 Task: Check the rules for "World Tour Soccer".
Action: Mouse moved to (800, 133)
Screenshot: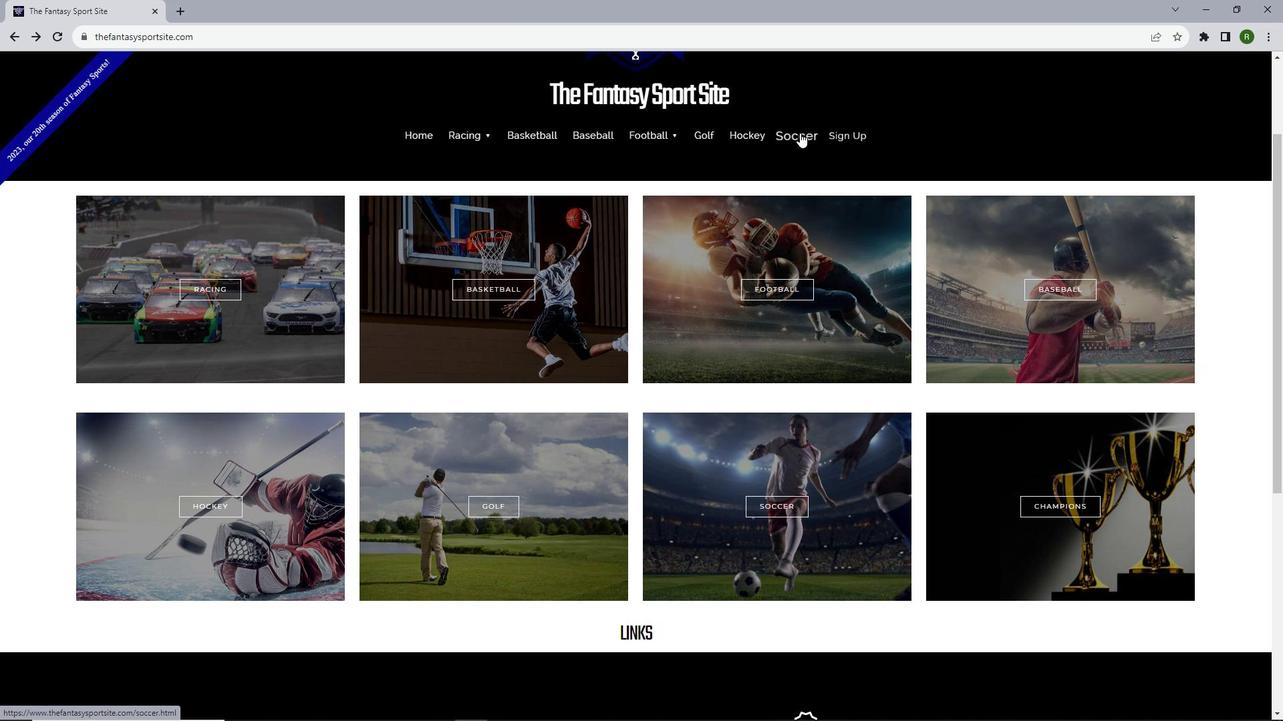 
Action: Mouse pressed left at (800, 133)
Screenshot: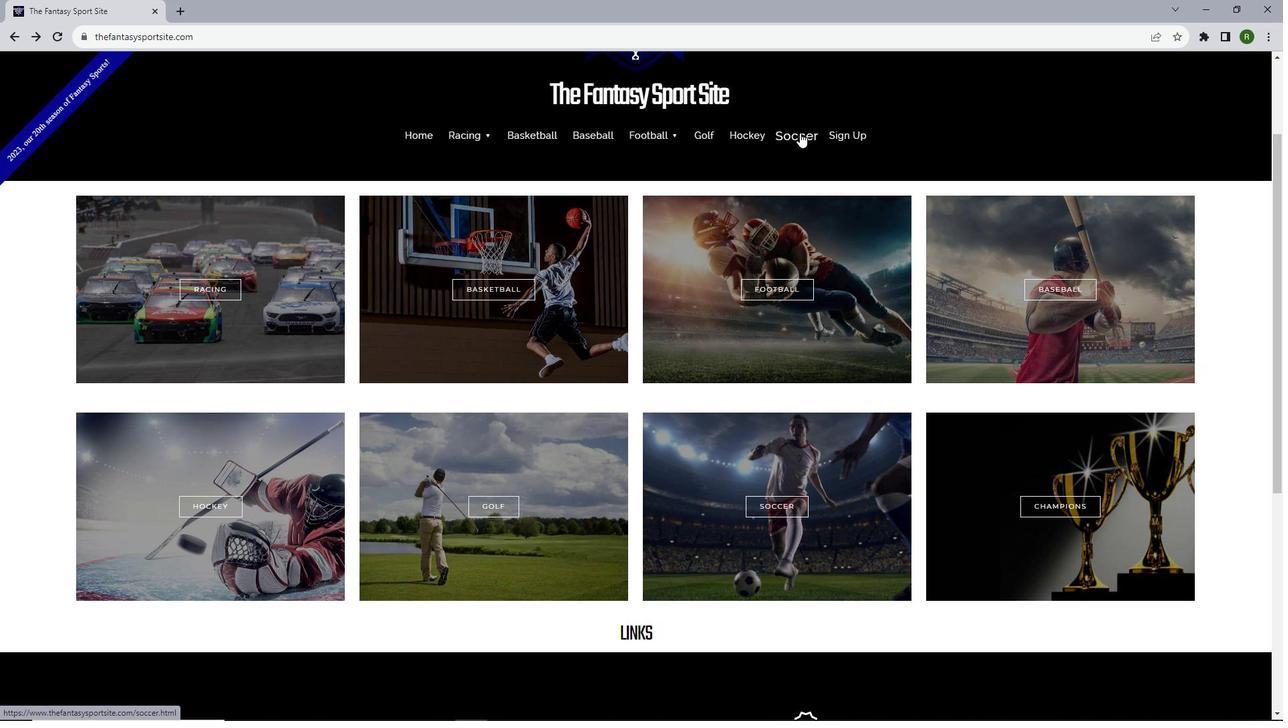 
Action: Mouse moved to (530, 353)
Screenshot: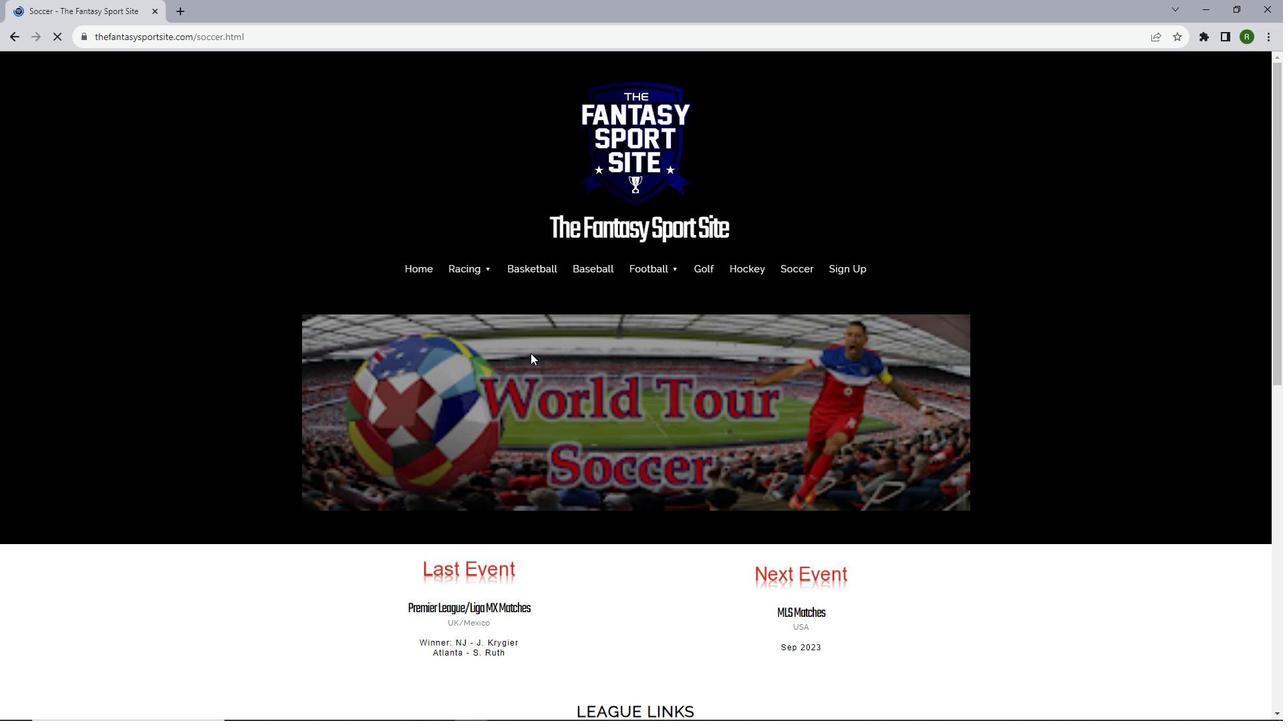 
Action: Mouse scrolled (530, 352) with delta (0, 0)
Screenshot: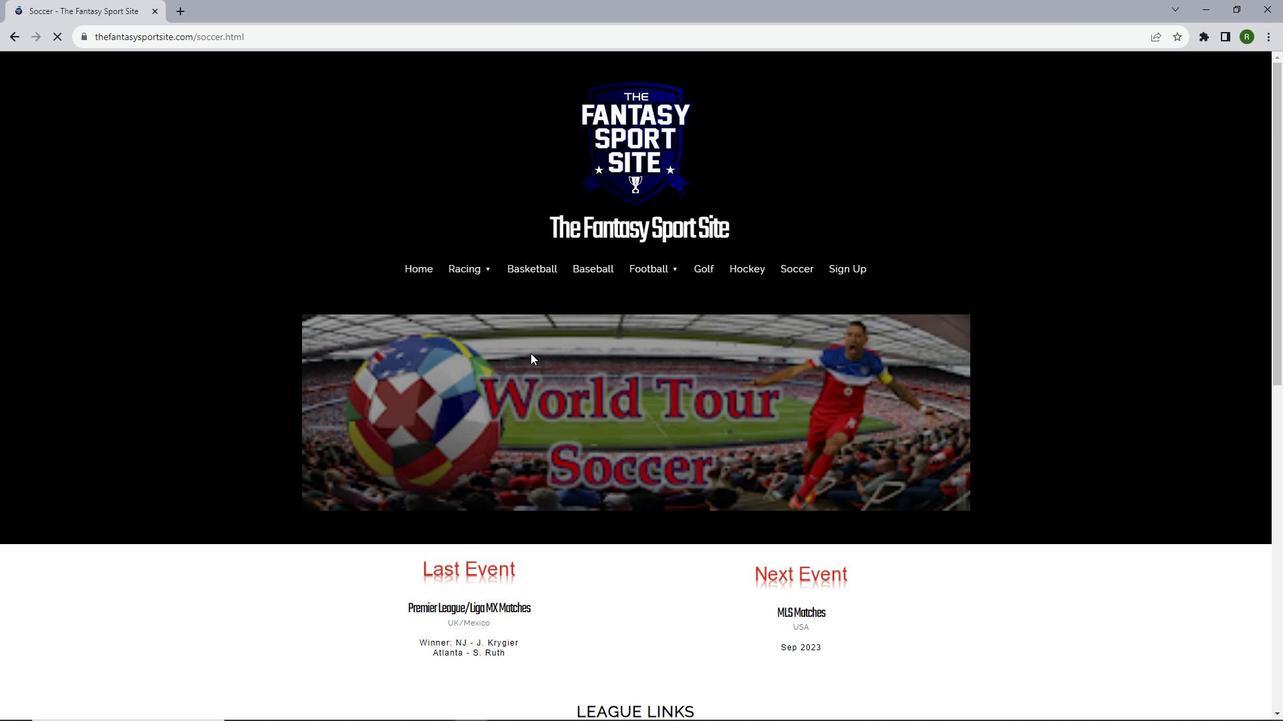 
Action: Mouse scrolled (530, 352) with delta (0, 0)
Screenshot: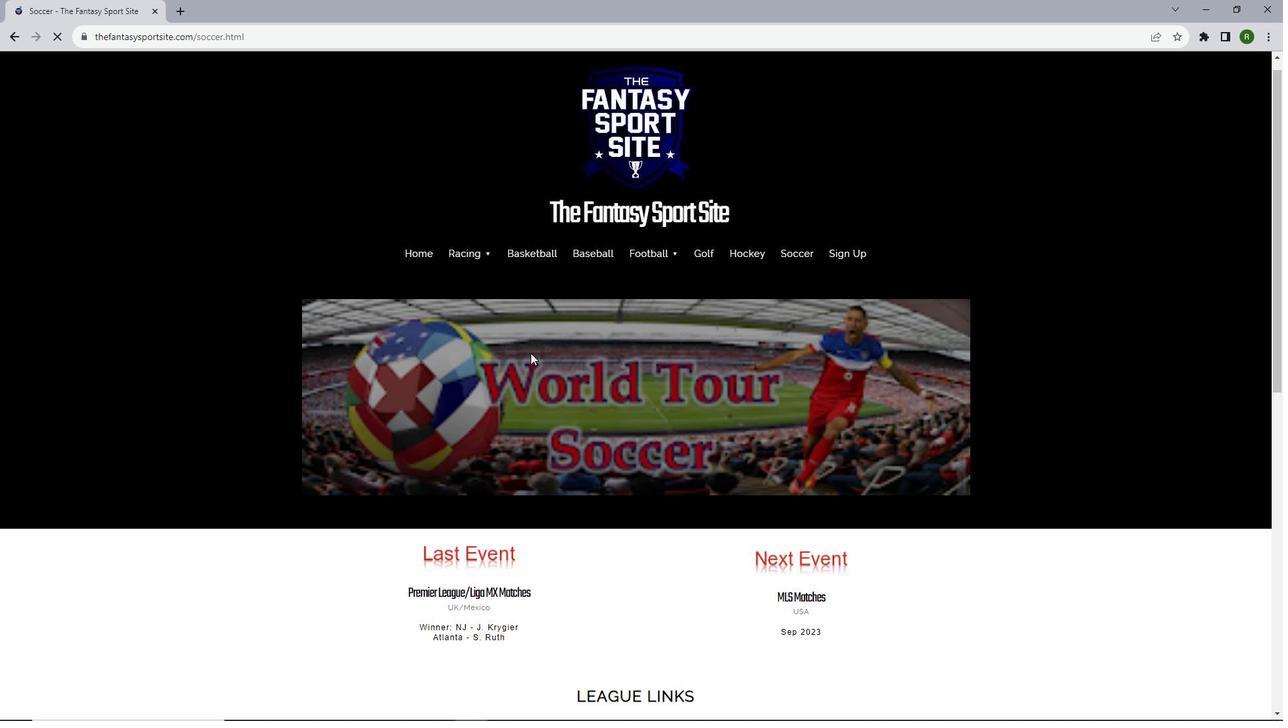 
Action: Mouse scrolled (530, 352) with delta (0, 0)
Screenshot: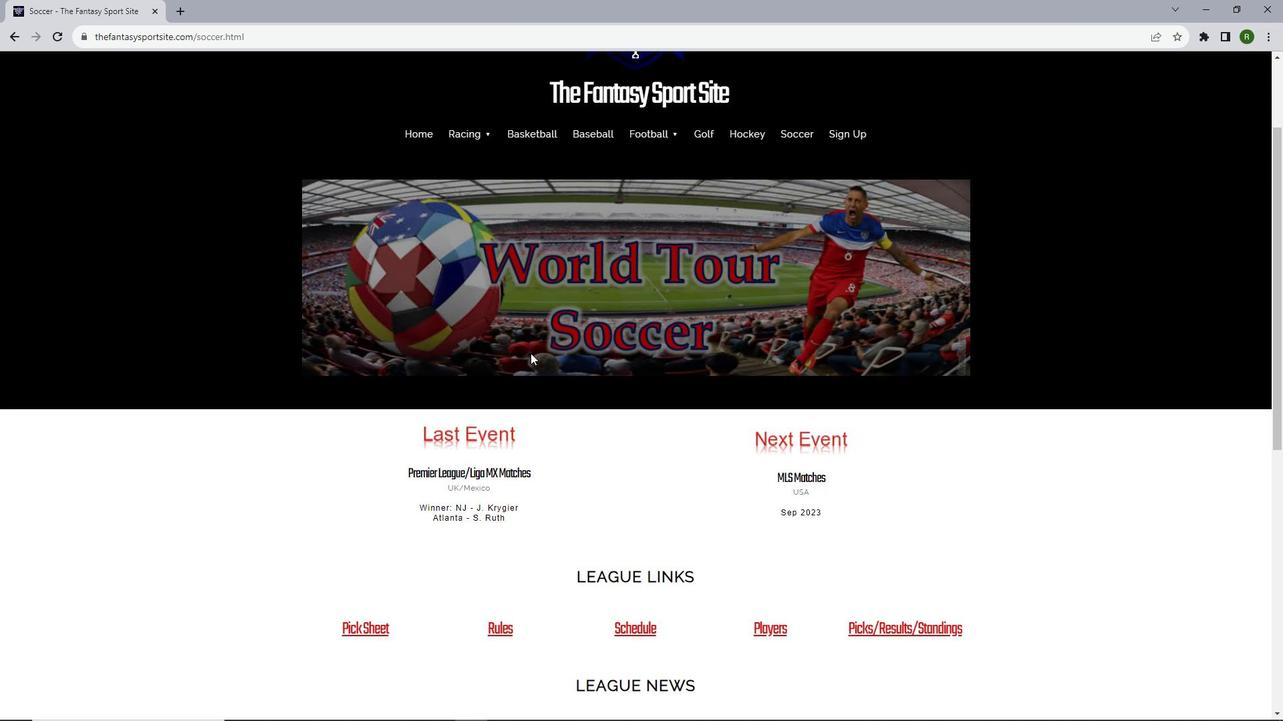 
Action: Mouse scrolled (530, 352) with delta (0, 0)
Screenshot: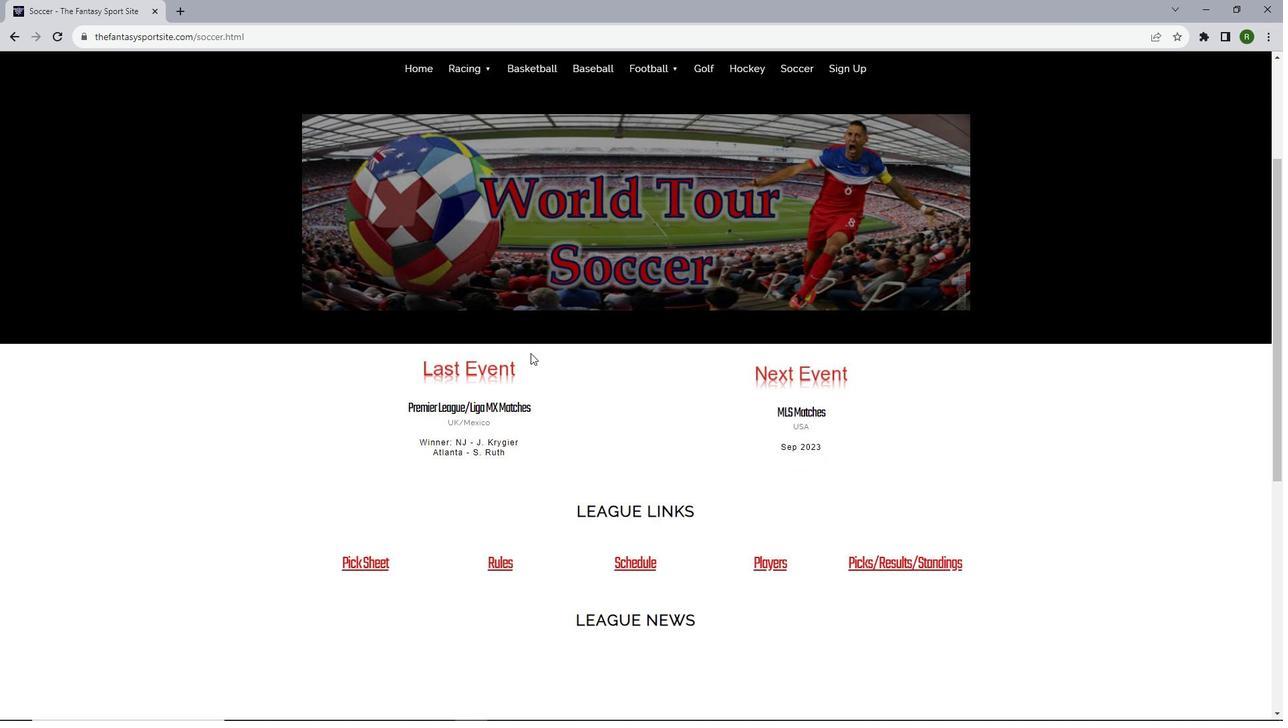 
Action: Mouse scrolled (530, 352) with delta (0, 0)
Screenshot: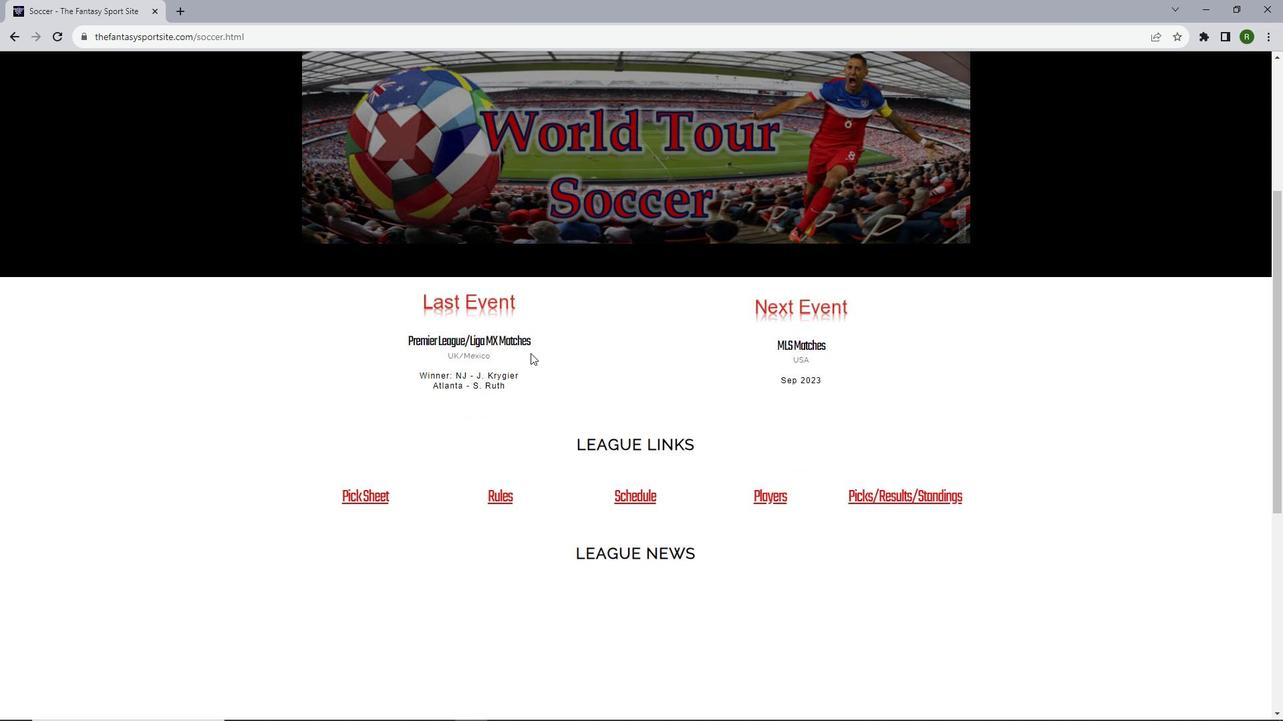 
Action: Mouse moved to (507, 430)
Screenshot: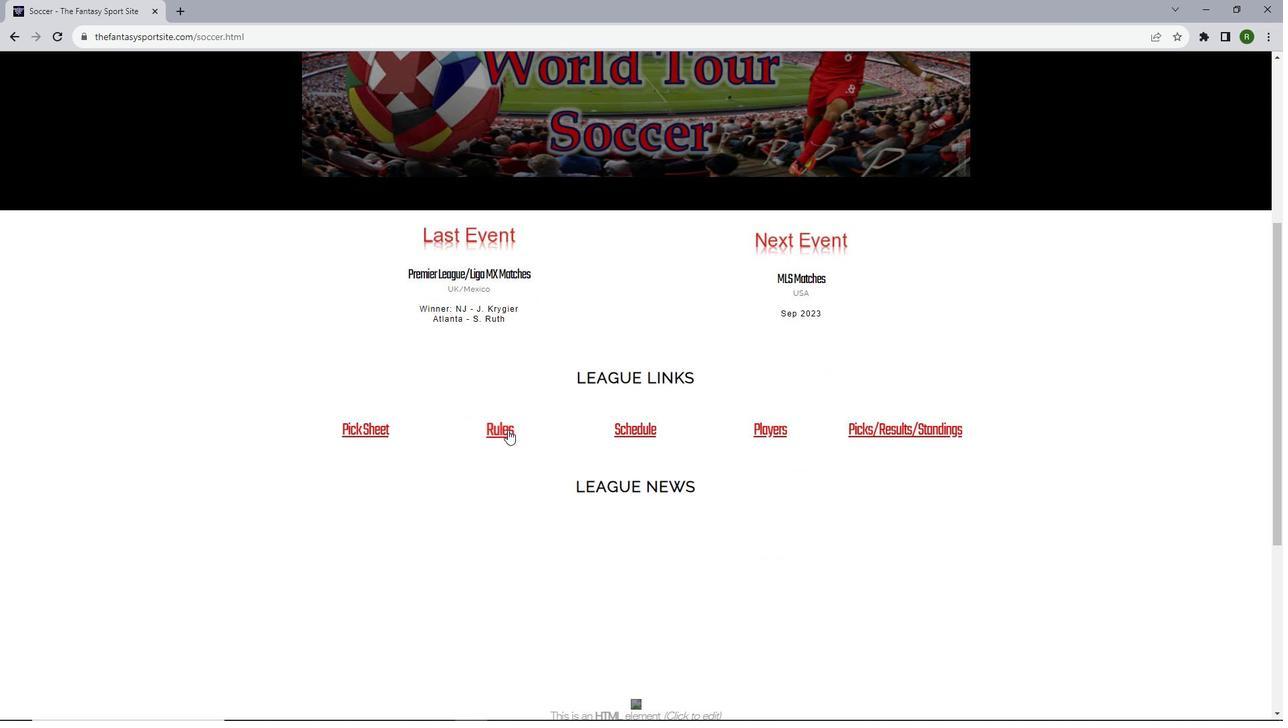 
Action: Mouse pressed left at (507, 430)
Screenshot: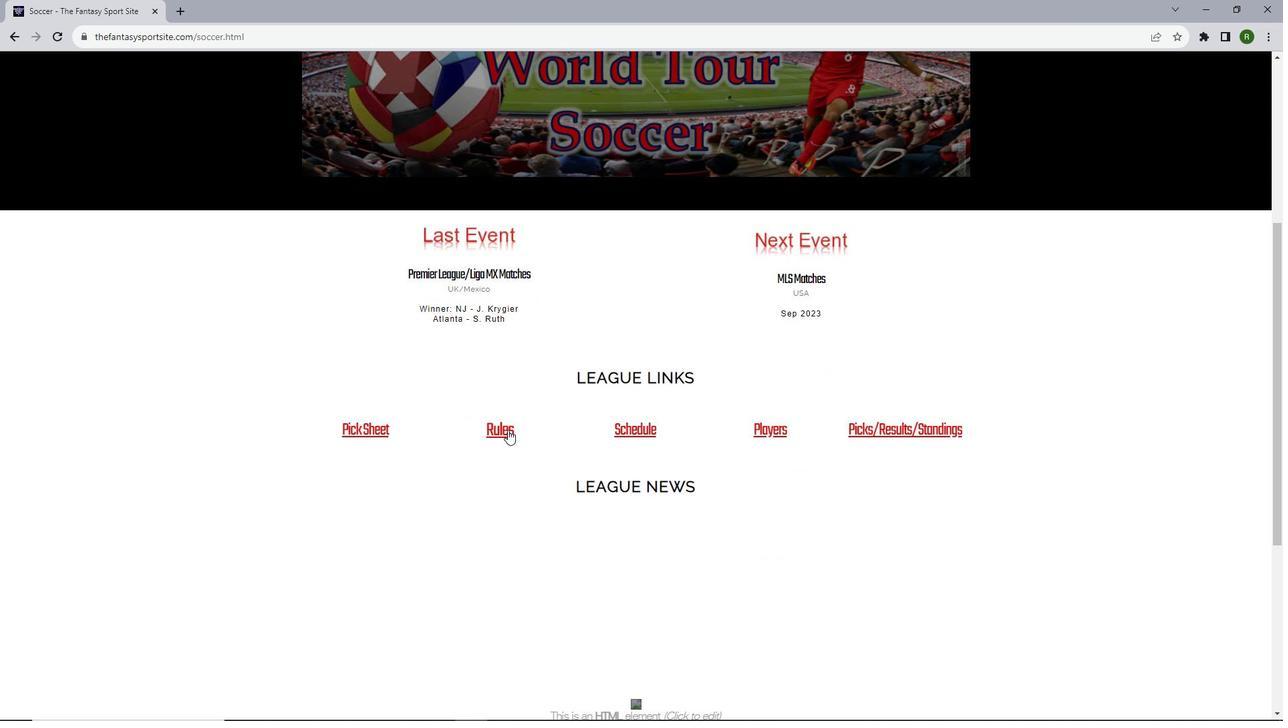 
Action: Mouse moved to (492, 157)
Screenshot: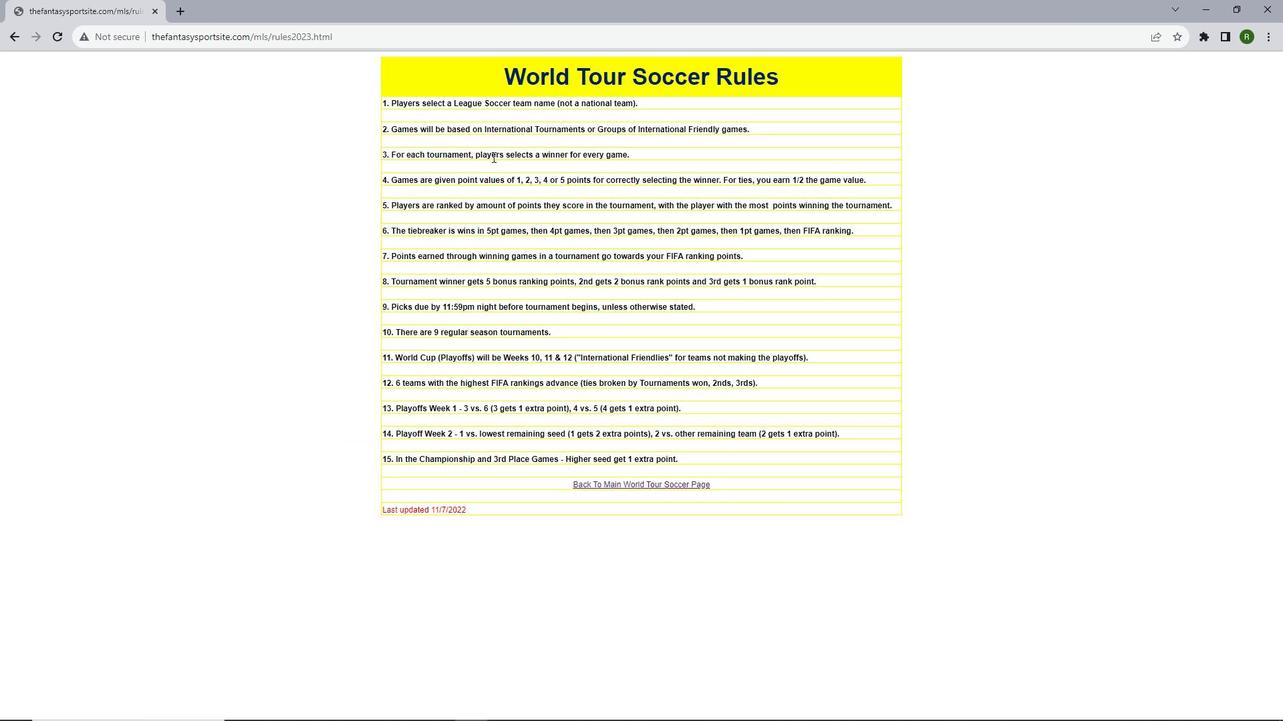 
Action: Mouse scrolled (492, 156) with delta (0, 0)
Screenshot: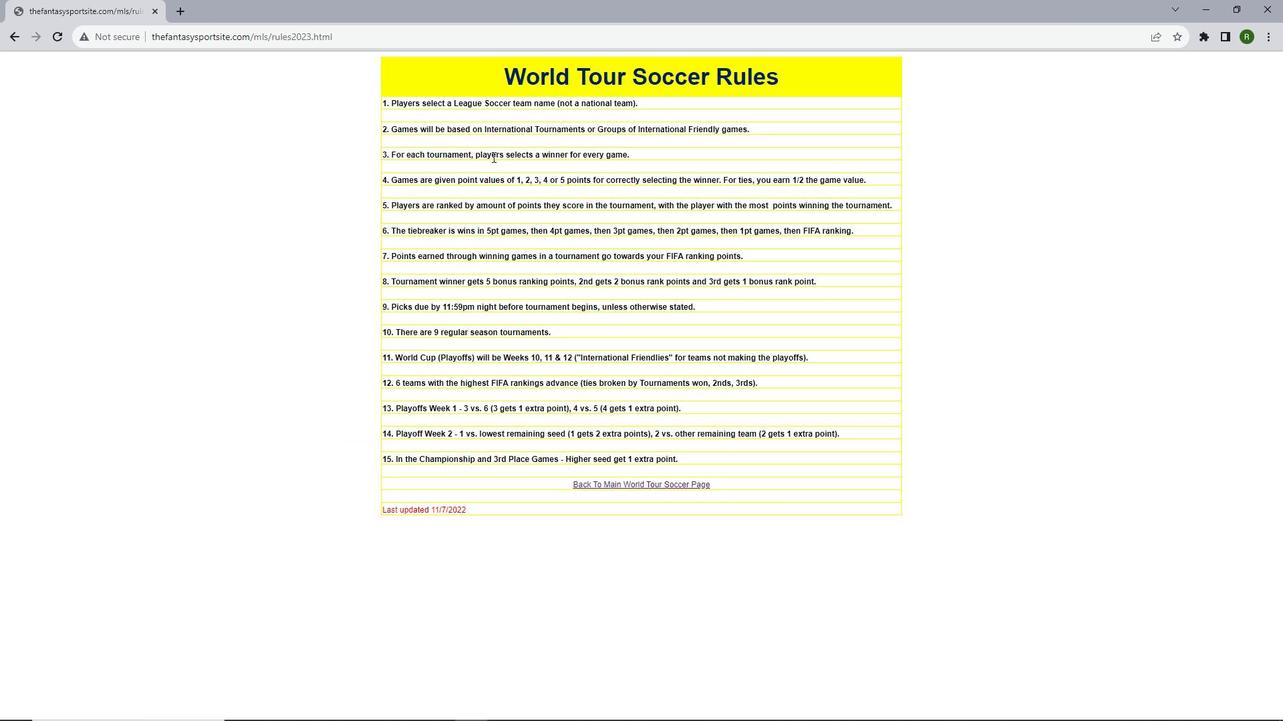 
Action: Mouse moved to (491, 157)
Screenshot: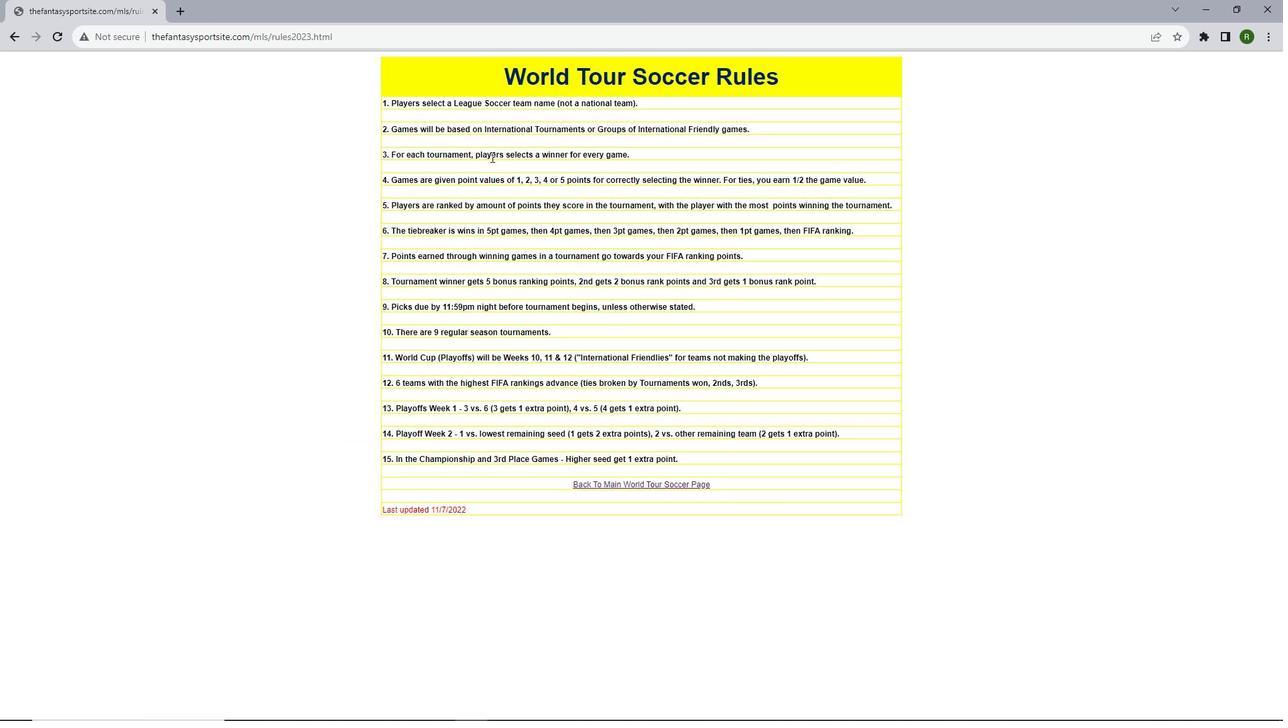
Action: Mouse scrolled (491, 156) with delta (0, 0)
Screenshot: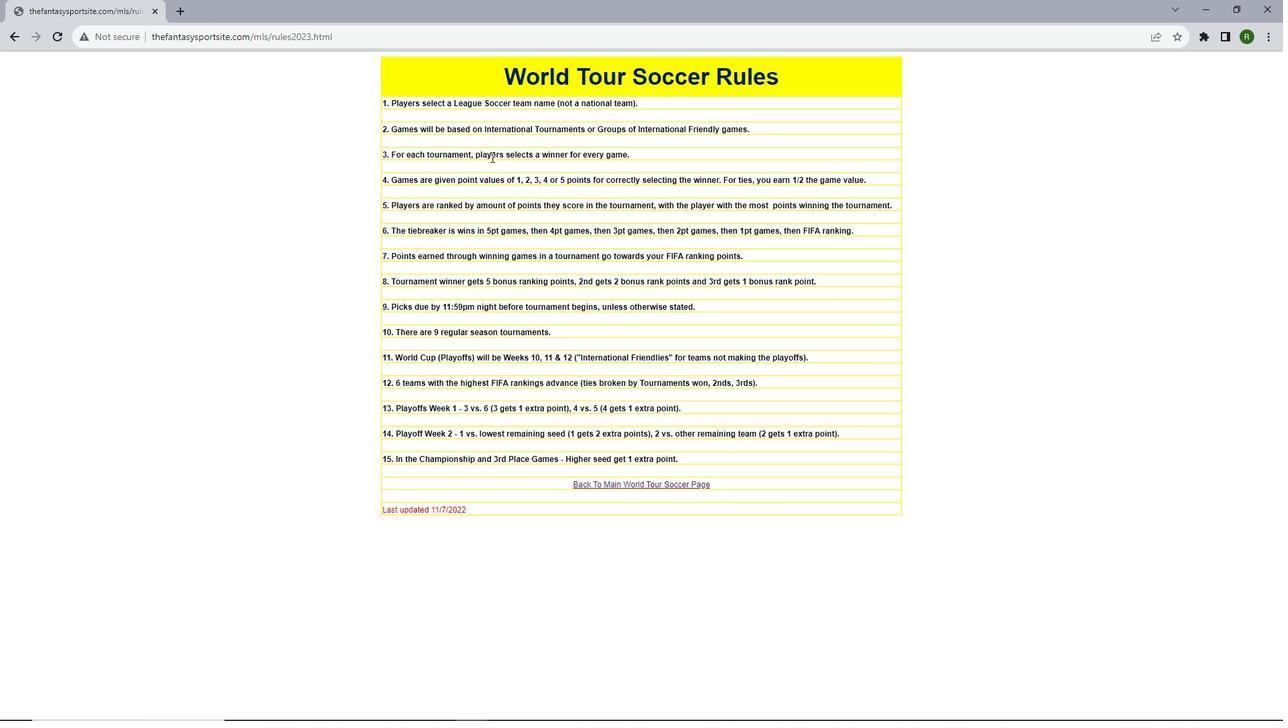 
Action: Mouse scrolled (491, 156) with delta (0, 0)
Screenshot: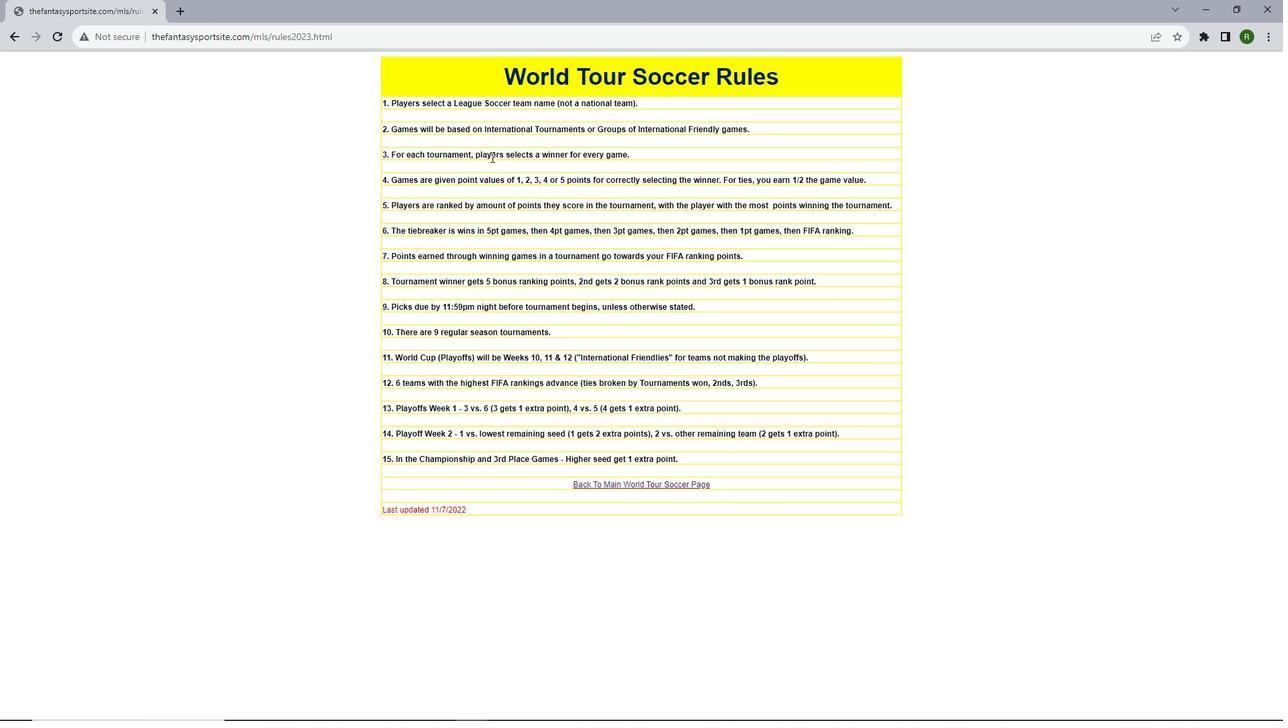 
Action: Mouse scrolled (491, 156) with delta (0, 0)
Screenshot: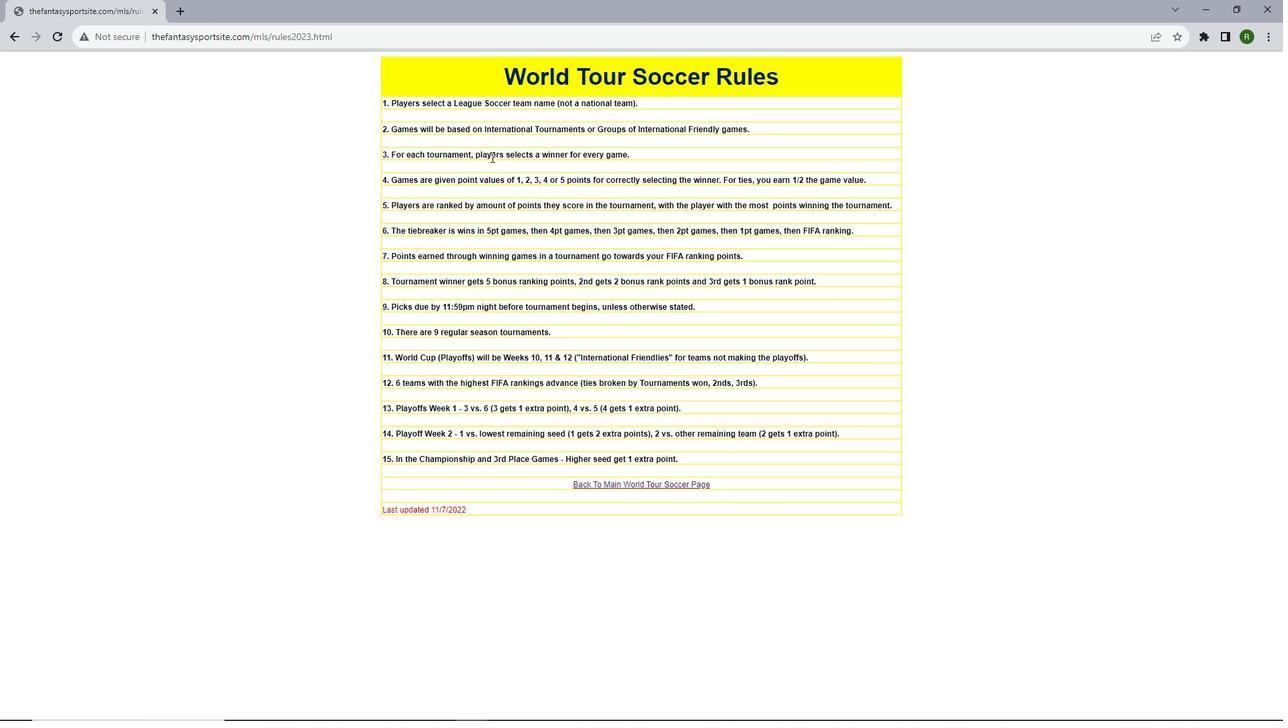 
Action: Mouse moved to (637, 480)
Screenshot: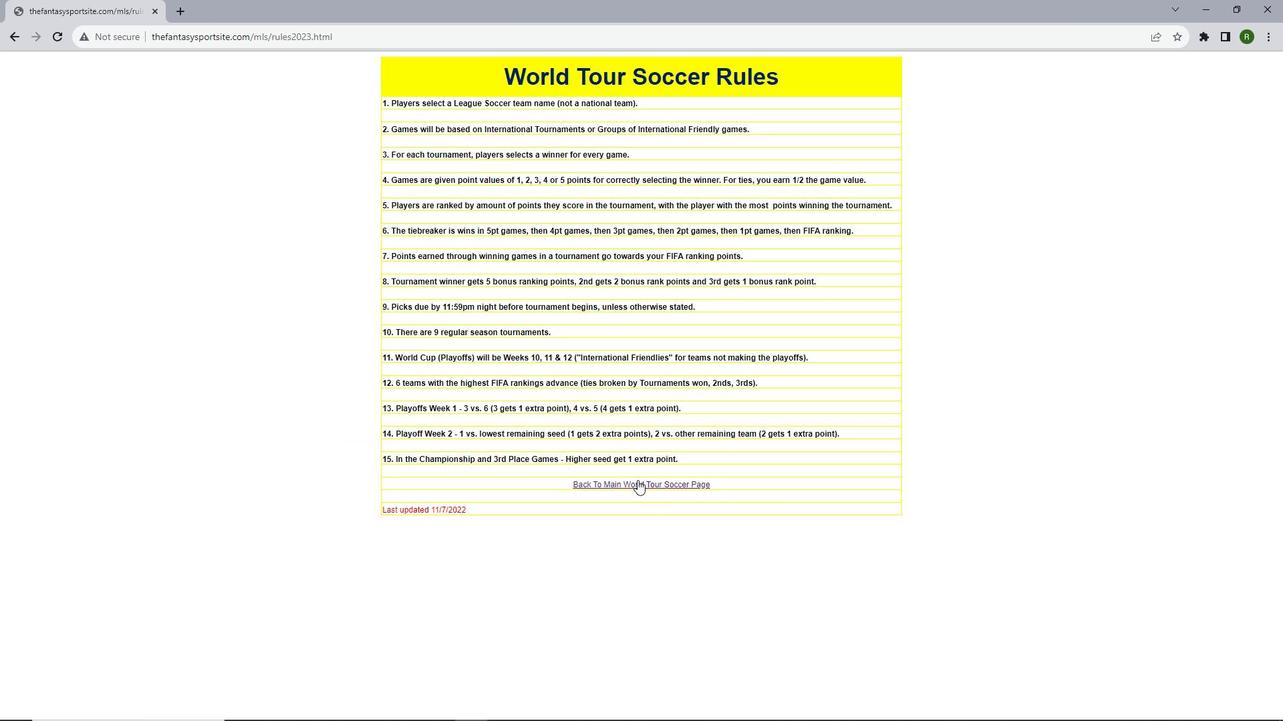 
Action: Mouse pressed left at (637, 480)
Screenshot: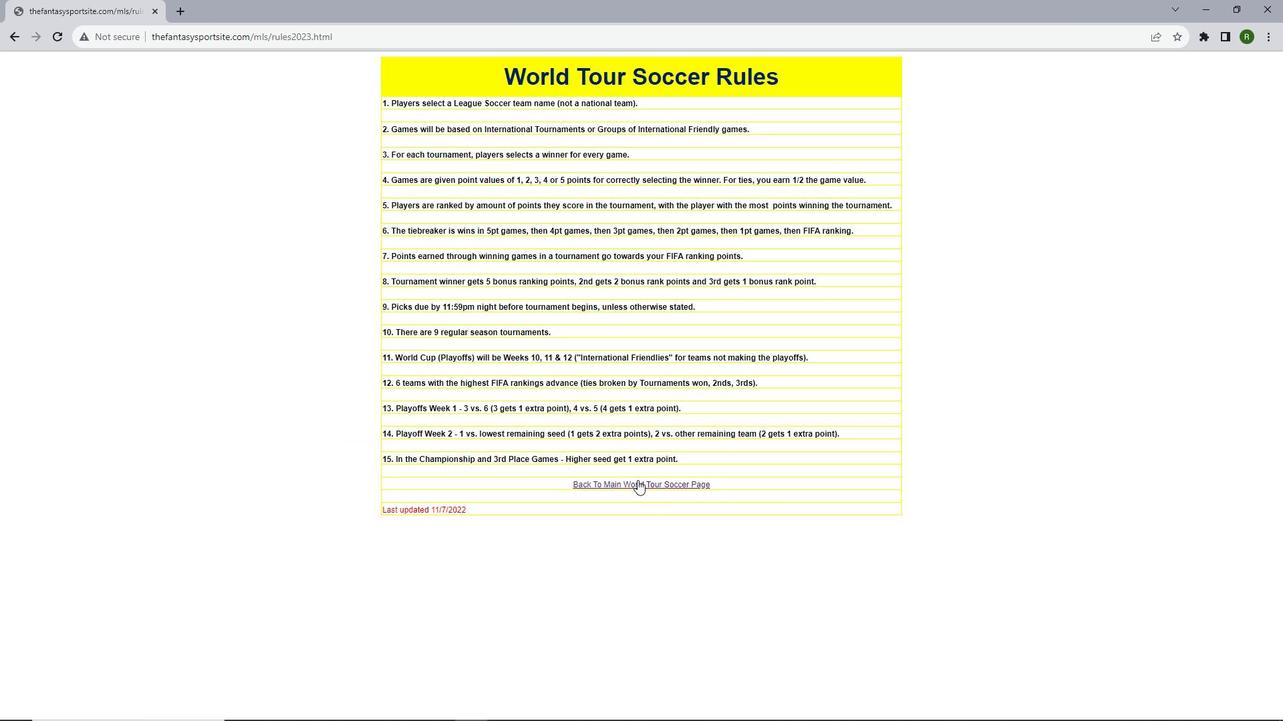 
Action: Mouse moved to (536, 352)
Screenshot: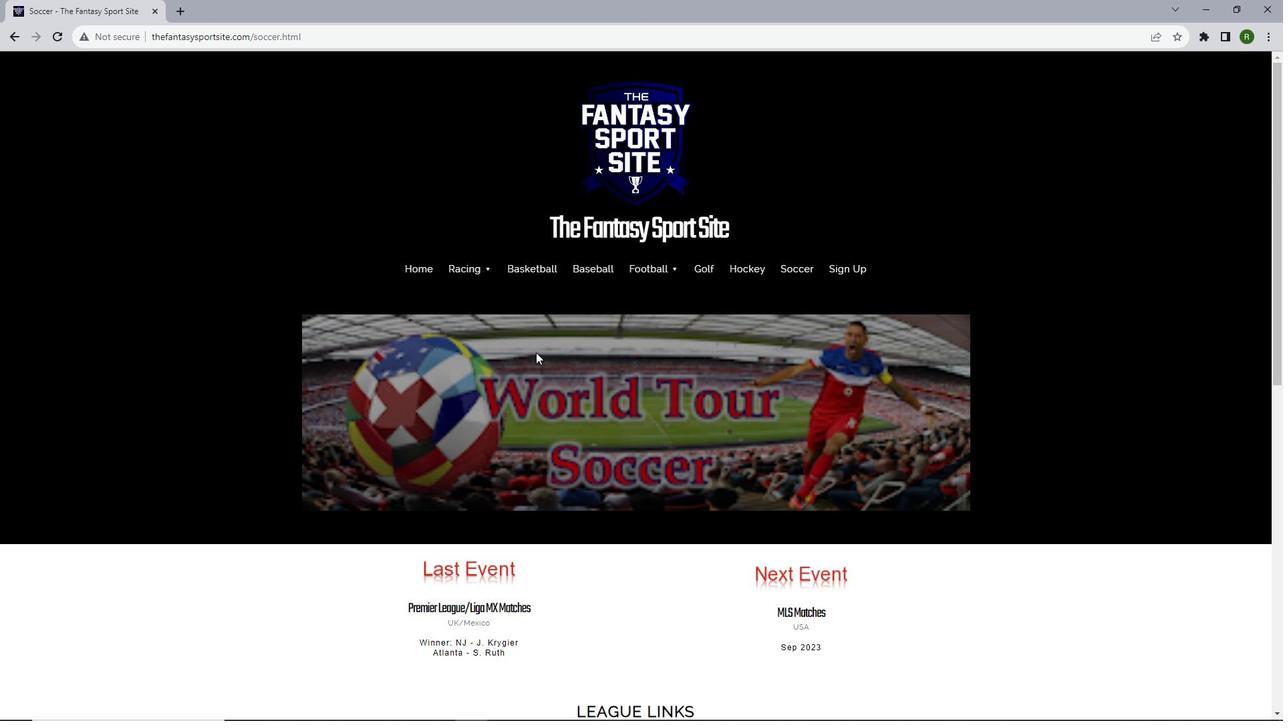 
Action: Mouse scrolled (536, 352) with delta (0, 0)
Screenshot: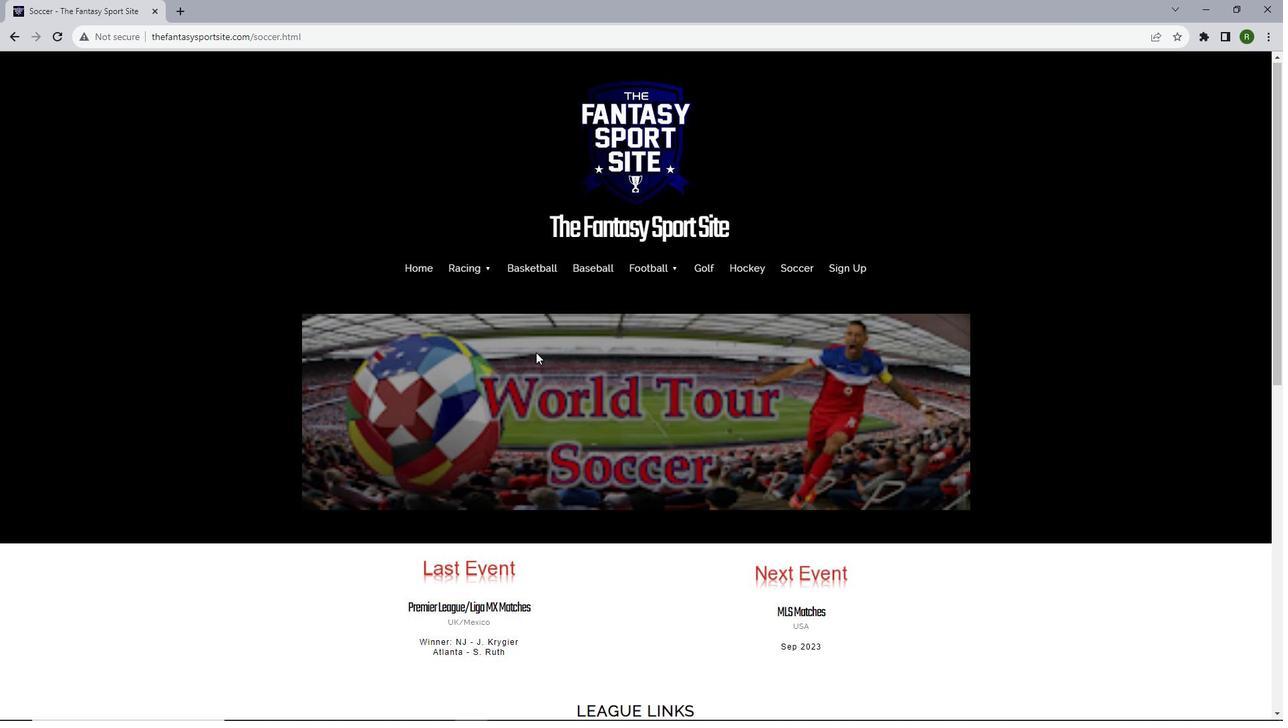 
Action: Mouse scrolled (536, 352) with delta (0, 0)
Screenshot: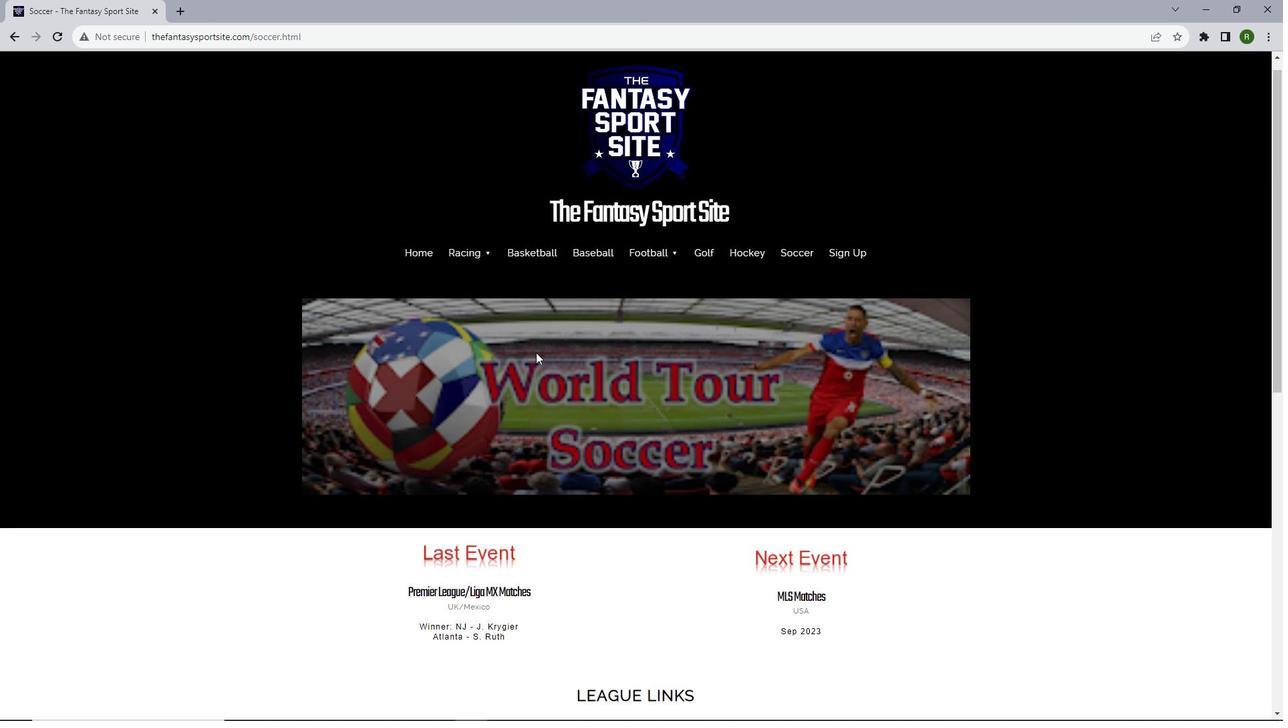 
Action: Mouse scrolled (536, 352) with delta (0, 0)
Screenshot: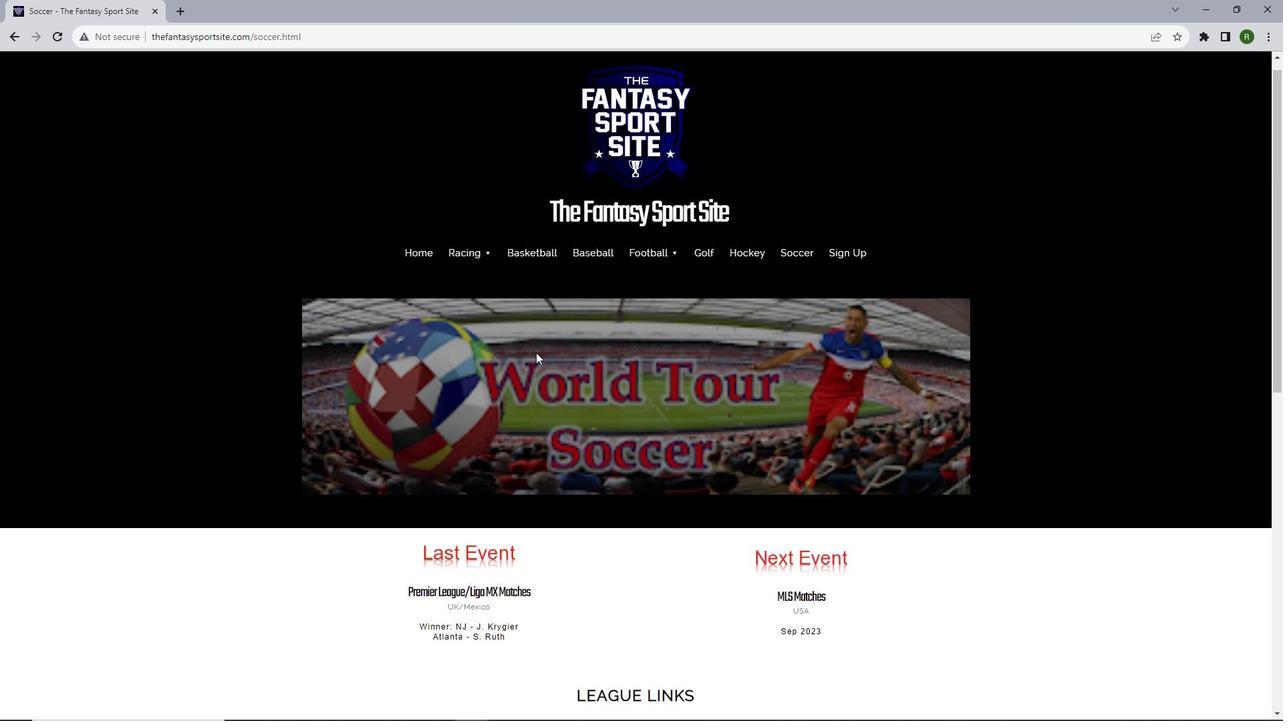 
Action: Mouse scrolled (536, 352) with delta (0, 0)
Screenshot: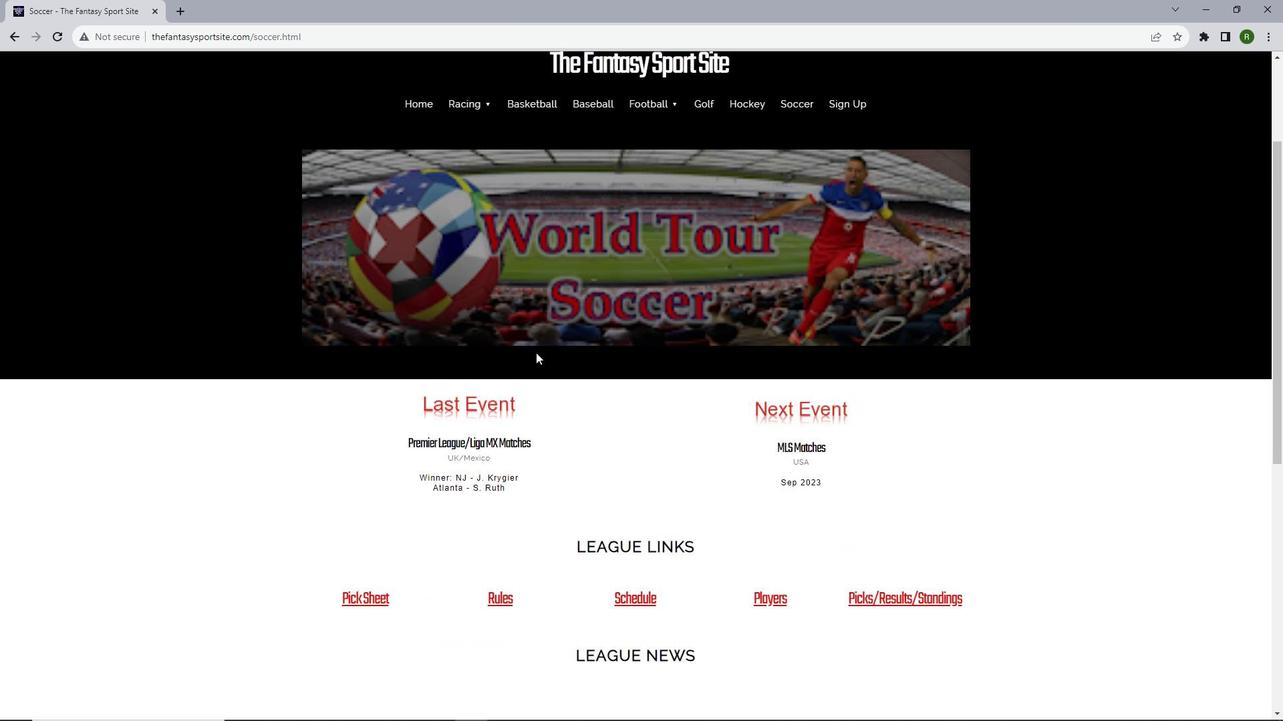 
Action: Mouse scrolled (536, 352) with delta (0, 0)
Screenshot: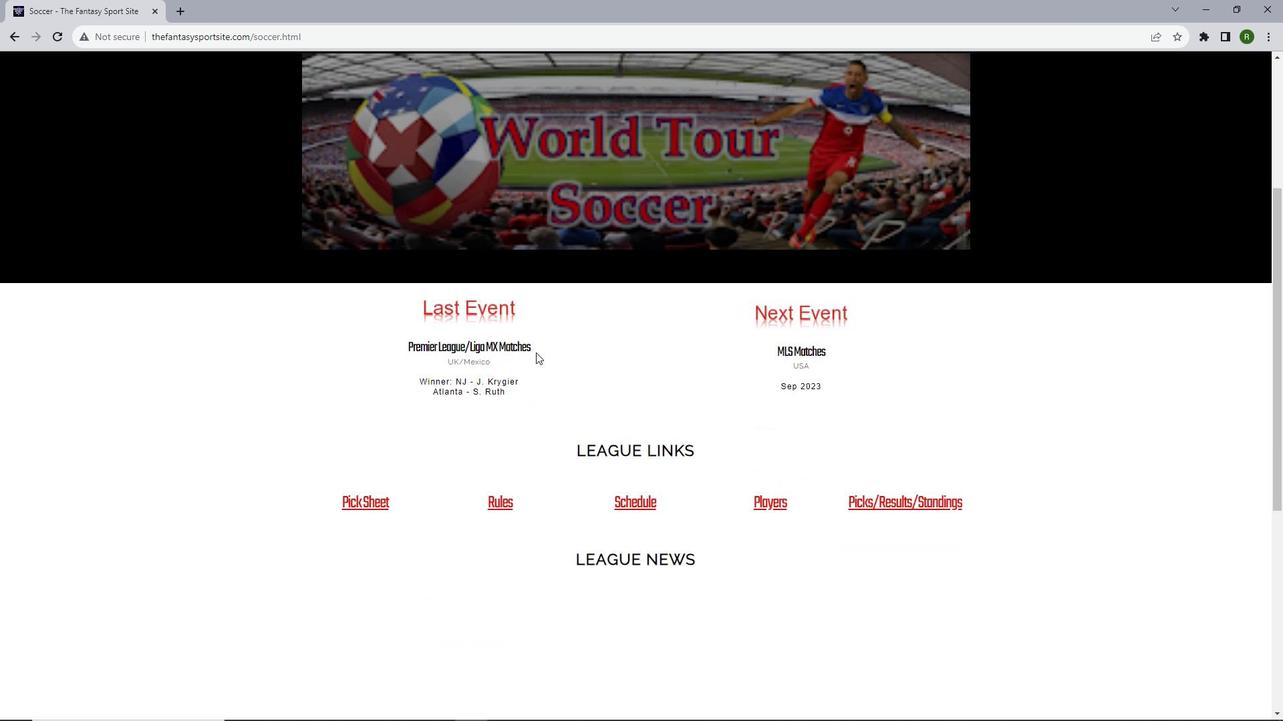 
